 Task: Set "Default tune setting used" for "H.264/MPEG-4 Part 10/AVC encoder (x264 10-bit)" to zerolatency.
Action: Mouse moved to (126, 17)
Screenshot: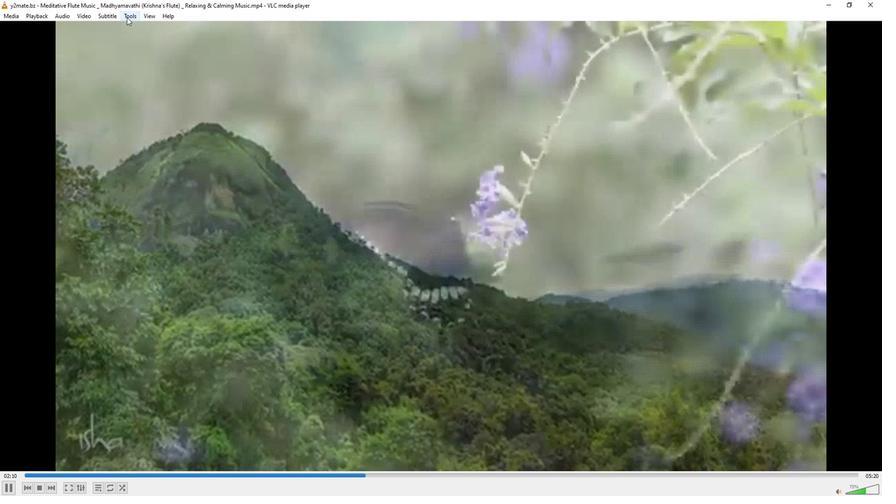 
Action: Mouse pressed left at (126, 17)
Screenshot: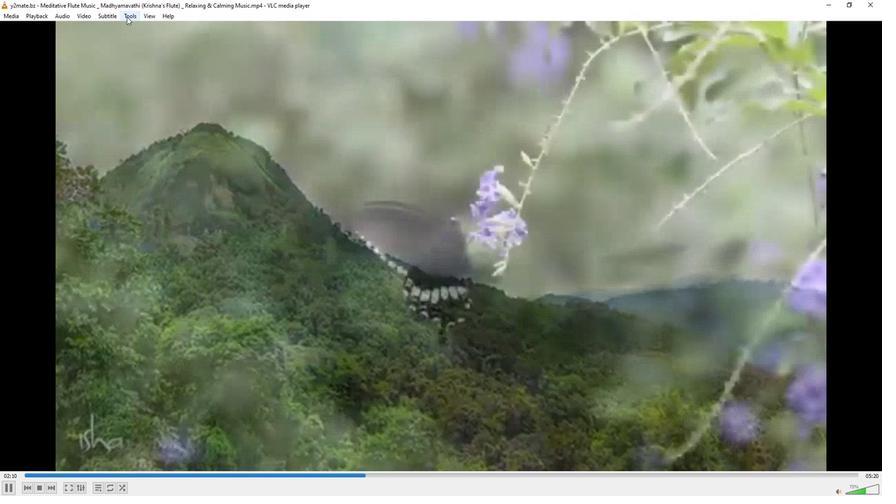 
Action: Mouse moved to (141, 124)
Screenshot: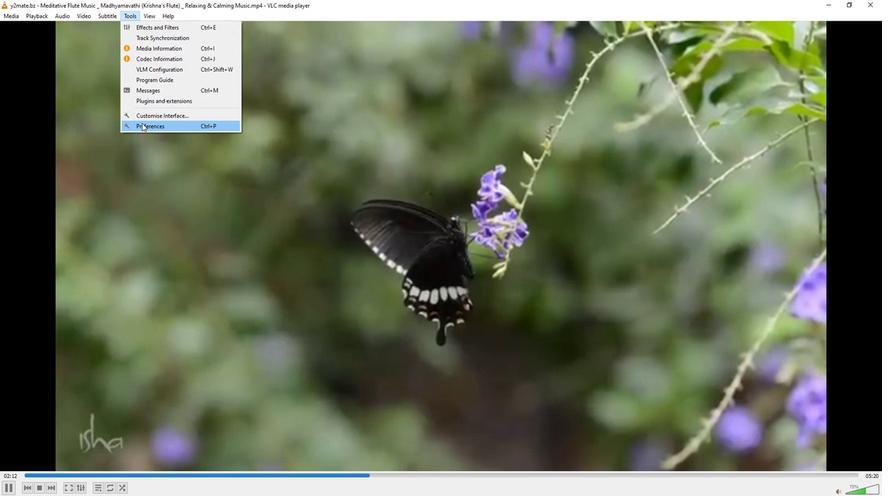 
Action: Mouse pressed left at (141, 124)
Screenshot: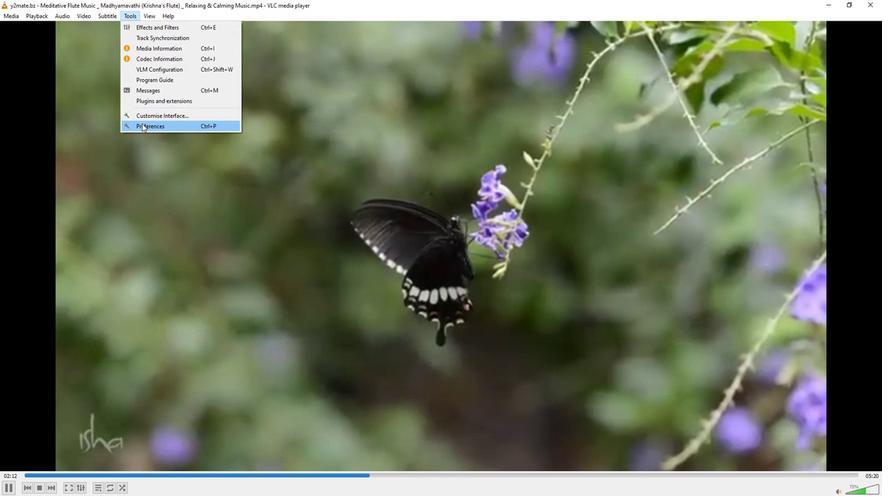 
Action: Mouse moved to (289, 404)
Screenshot: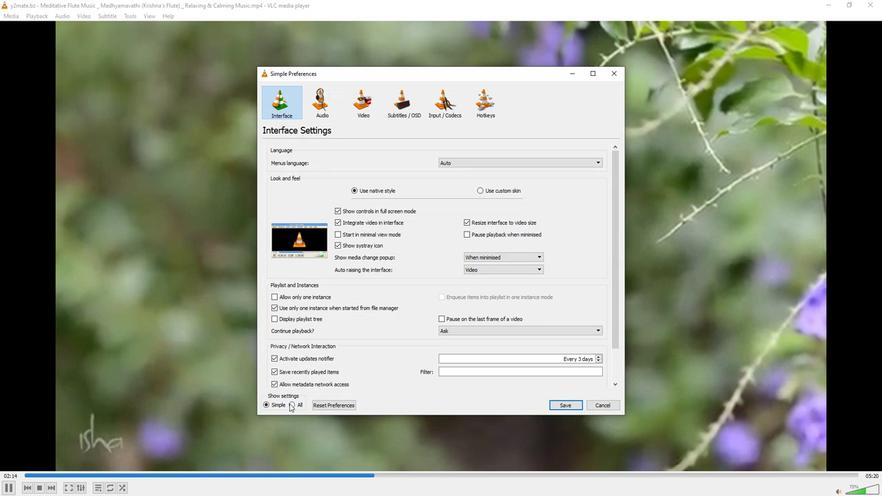 
Action: Mouse pressed left at (289, 404)
Screenshot: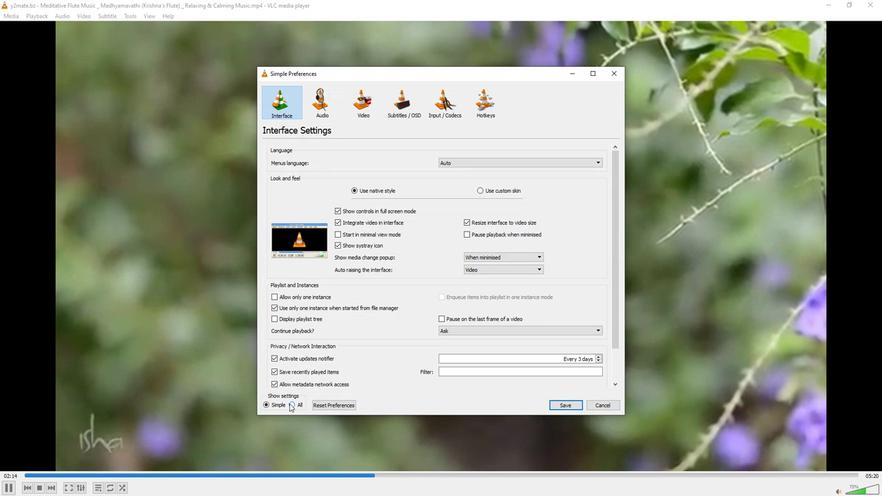 
Action: Mouse moved to (277, 311)
Screenshot: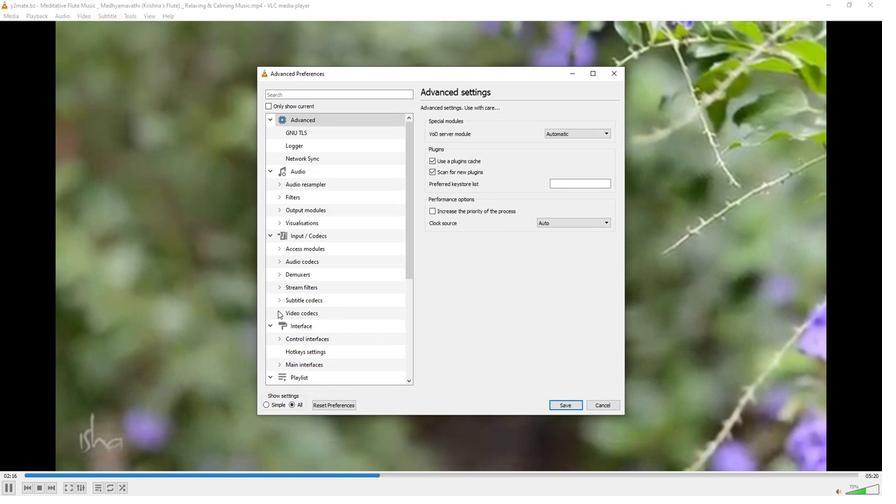 
Action: Mouse pressed left at (277, 311)
Screenshot: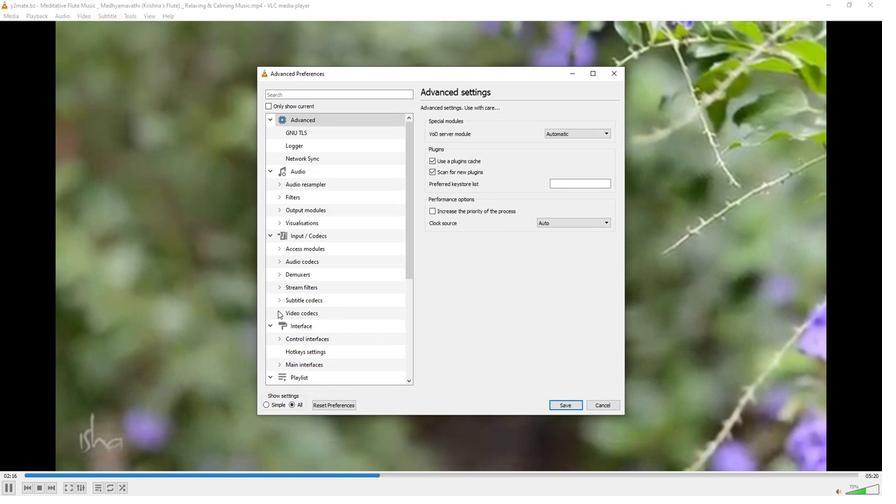 
Action: Mouse moved to (285, 325)
Screenshot: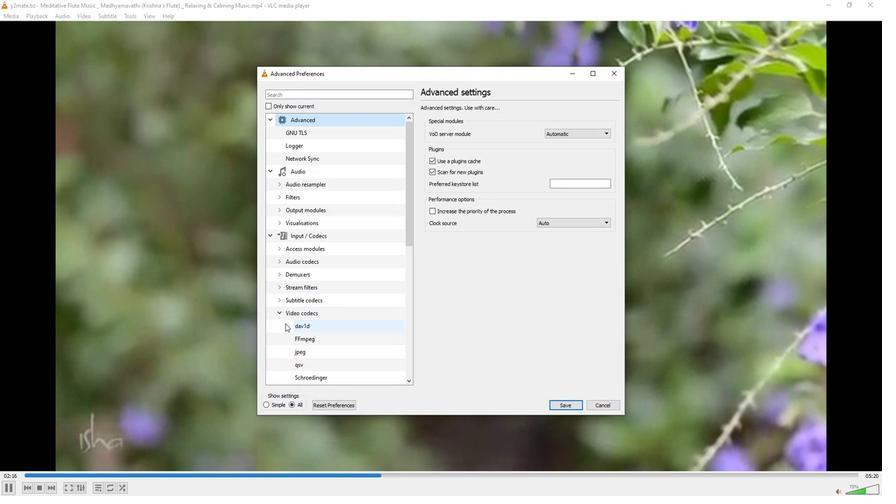 
Action: Mouse scrolled (285, 325) with delta (0, 0)
Screenshot: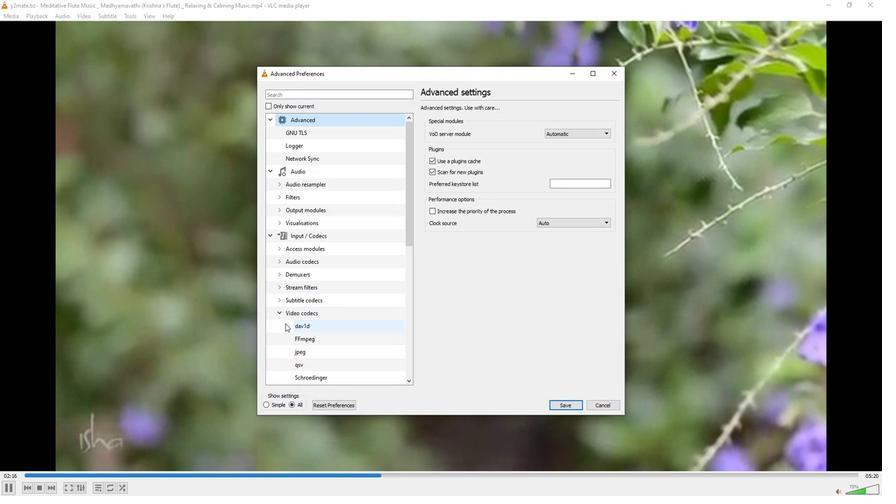 
Action: Mouse moved to (285, 326)
Screenshot: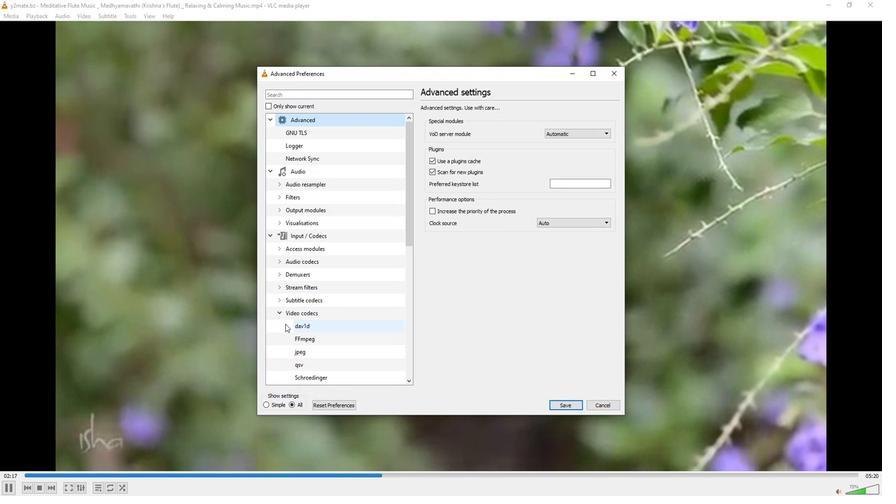 
Action: Mouse scrolled (285, 325) with delta (0, 0)
Screenshot: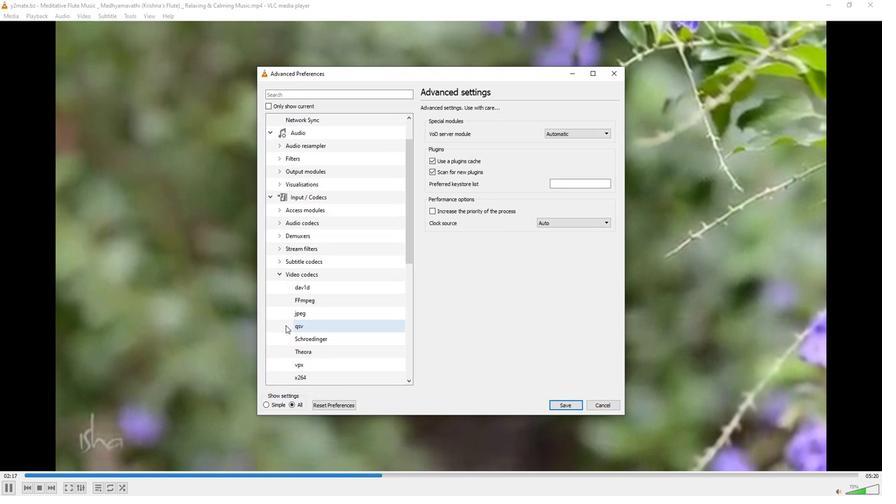 
Action: Mouse moved to (303, 353)
Screenshot: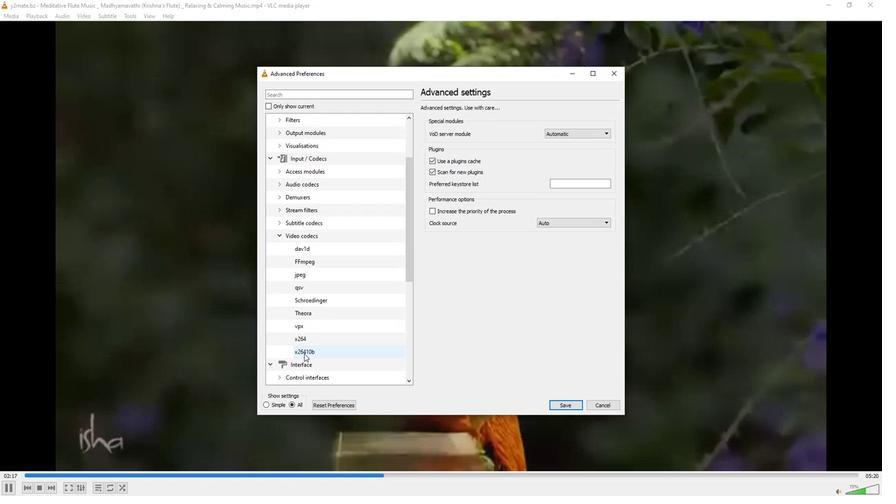 
Action: Mouse pressed left at (303, 353)
Screenshot: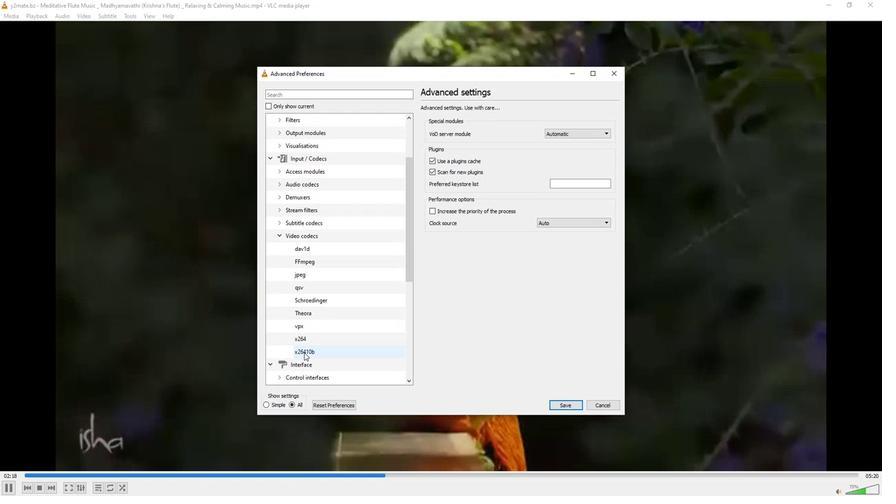 
Action: Mouse moved to (436, 285)
Screenshot: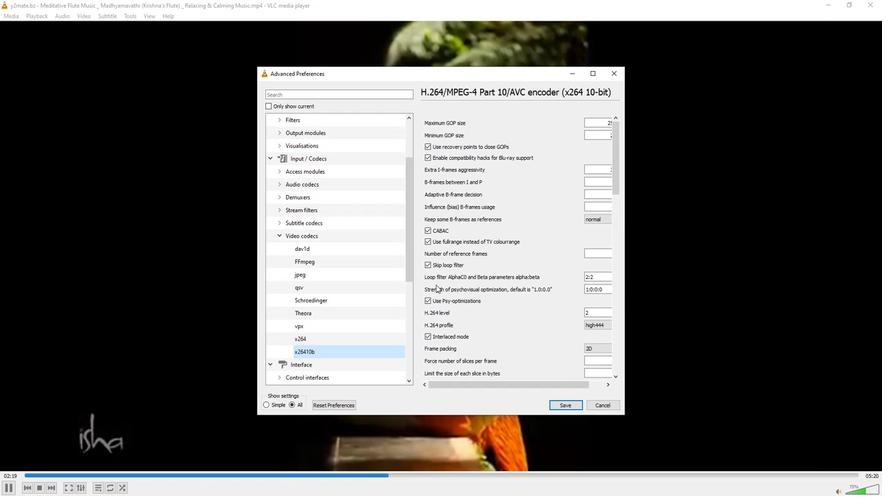 
Action: Mouse scrolled (436, 284) with delta (0, 0)
Screenshot: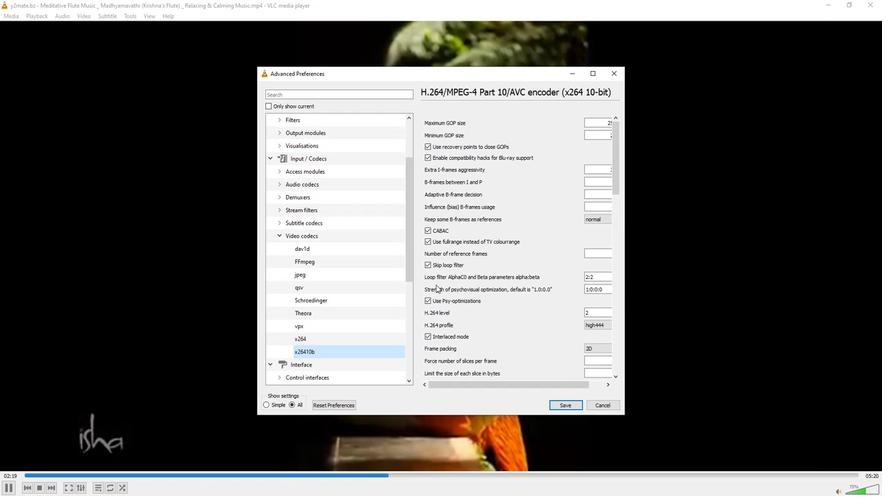 
Action: Mouse scrolled (436, 284) with delta (0, 0)
Screenshot: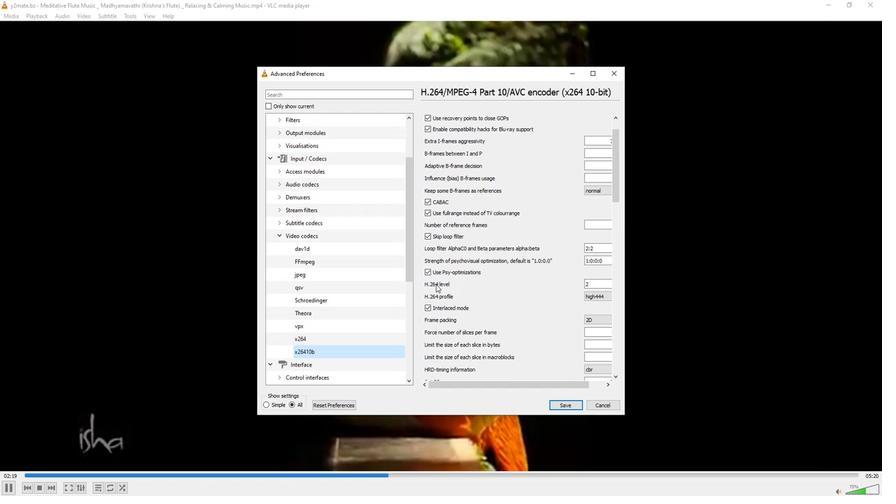 
Action: Mouse scrolled (436, 284) with delta (0, 0)
Screenshot: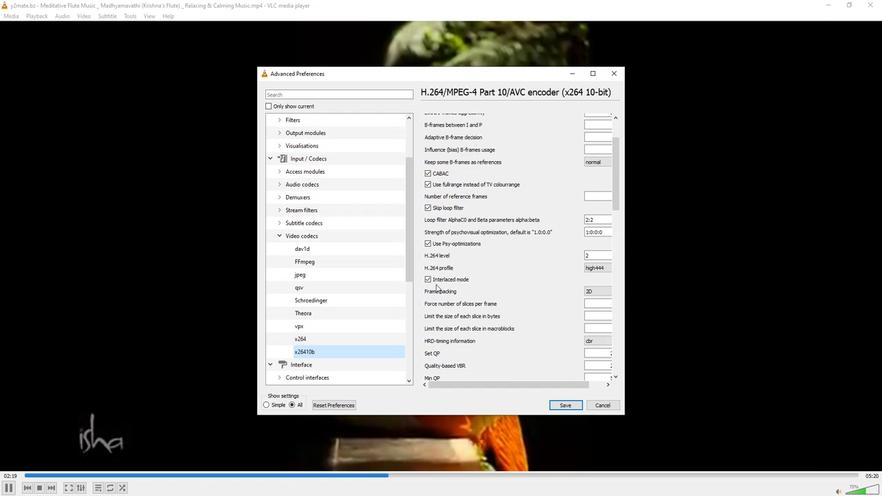 
Action: Mouse scrolled (436, 284) with delta (0, 0)
Screenshot: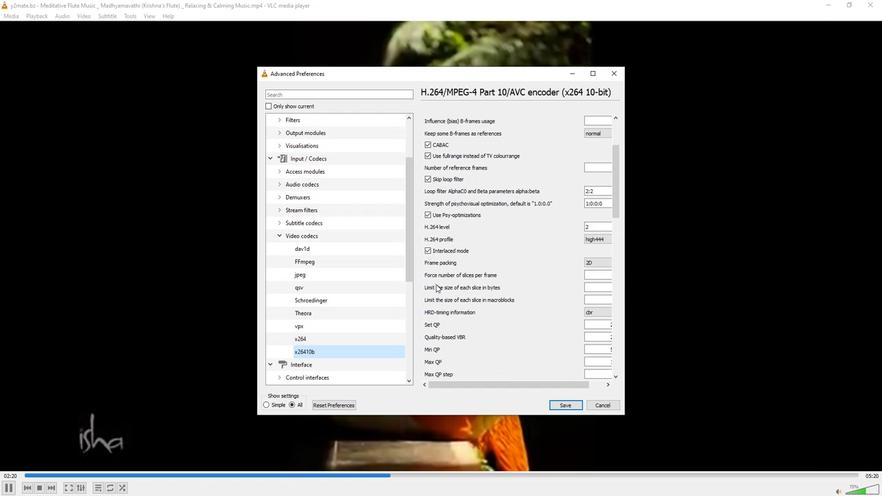 
Action: Mouse scrolled (436, 284) with delta (0, 0)
Screenshot: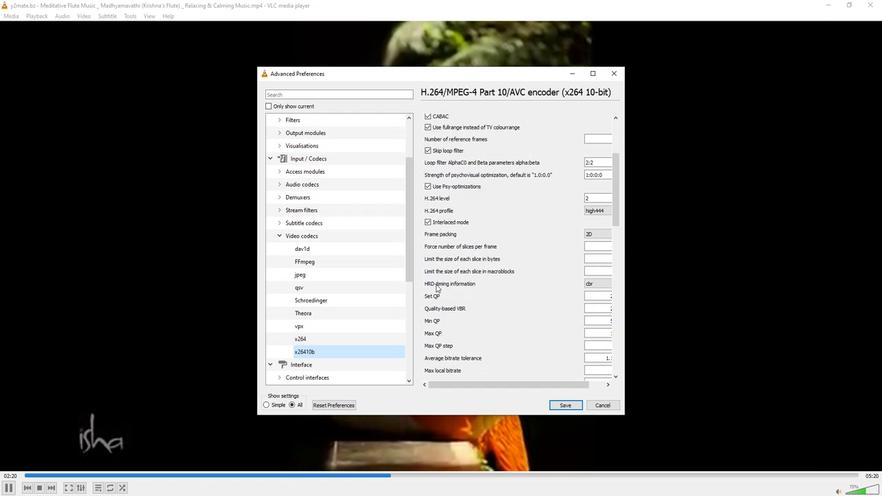 
Action: Mouse scrolled (436, 284) with delta (0, 0)
Screenshot: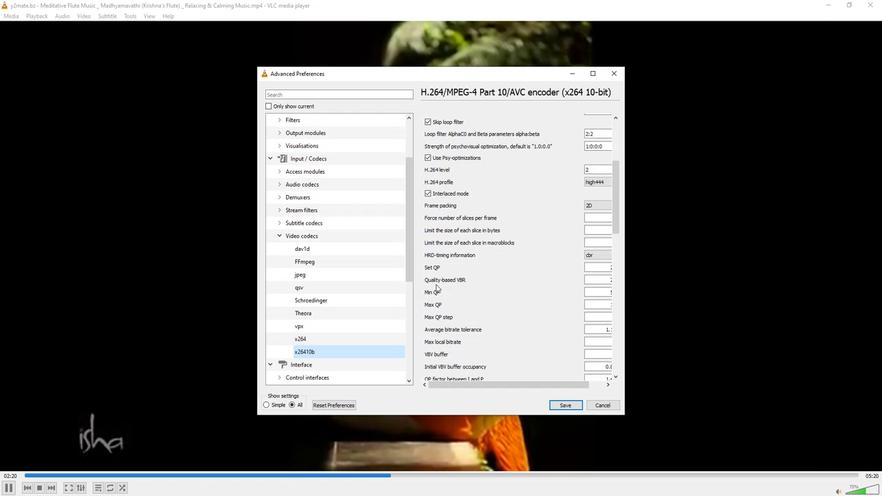
Action: Mouse scrolled (436, 284) with delta (0, 0)
Screenshot: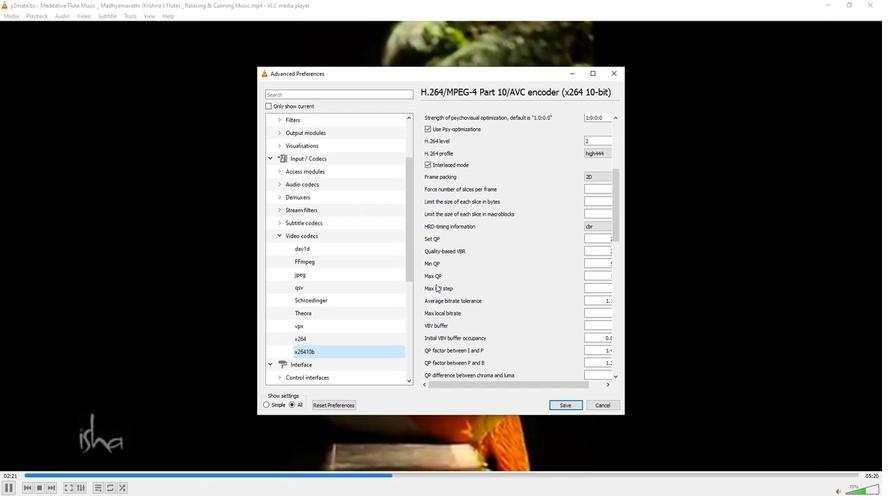 
Action: Mouse scrolled (436, 284) with delta (0, 0)
Screenshot: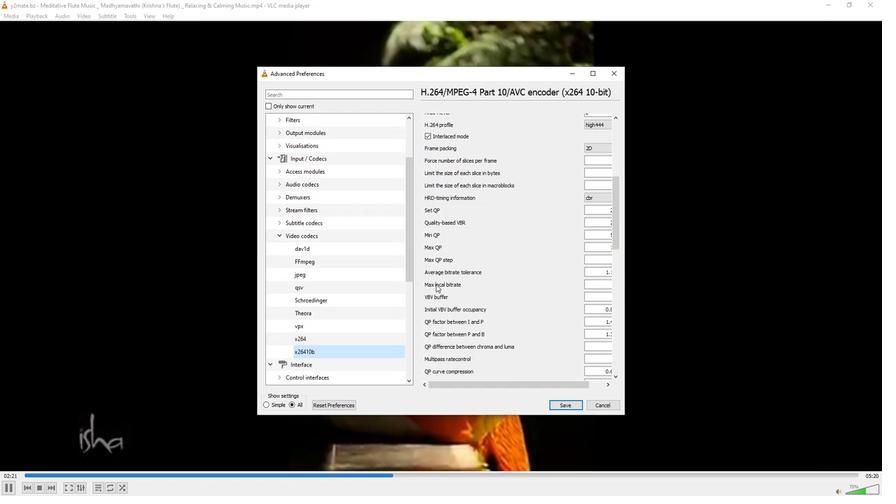 
Action: Mouse scrolled (436, 284) with delta (0, 0)
Screenshot: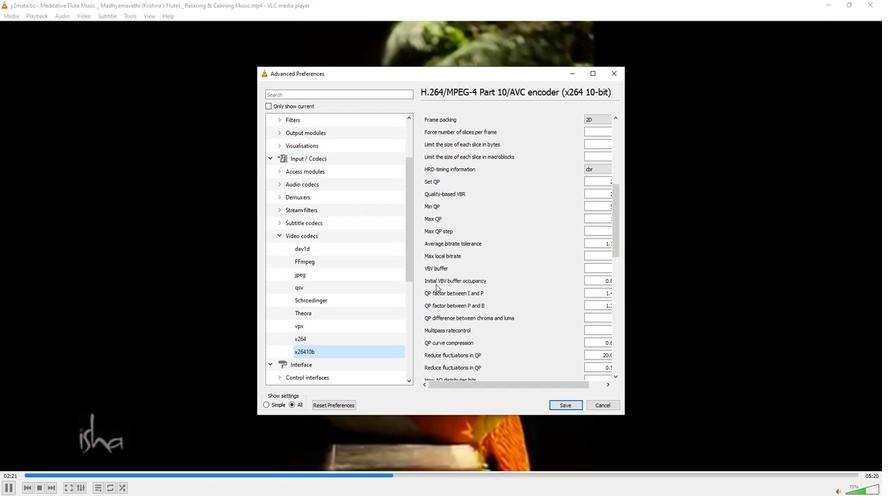 
Action: Mouse scrolled (436, 284) with delta (0, 0)
Screenshot: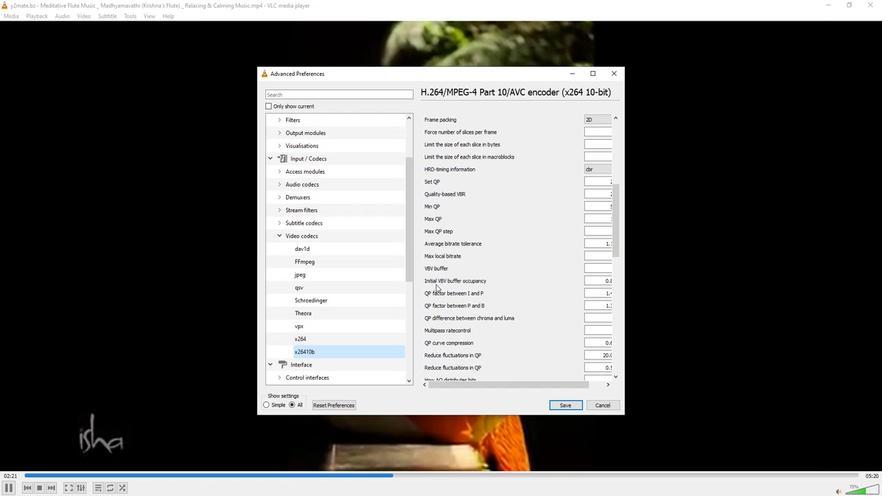 
Action: Mouse scrolled (436, 284) with delta (0, 0)
Screenshot: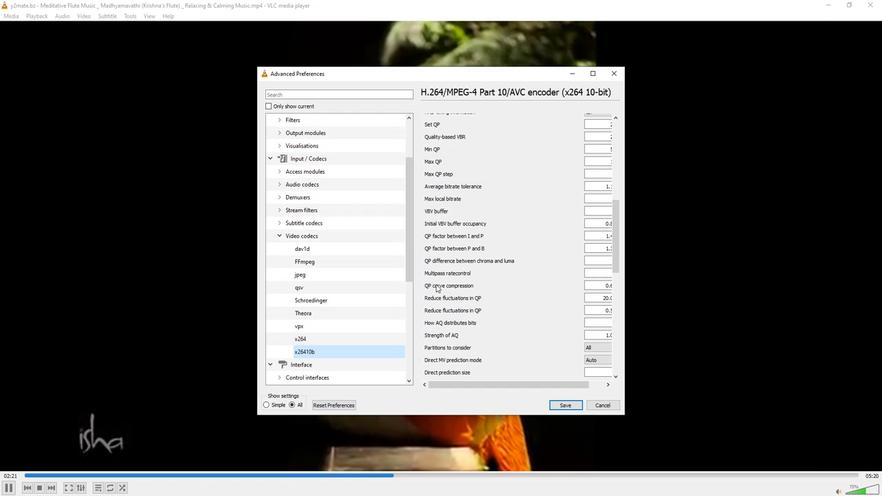 
Action: Mouse scrolled (436, 284) with delta (0, 0)
Screenshot: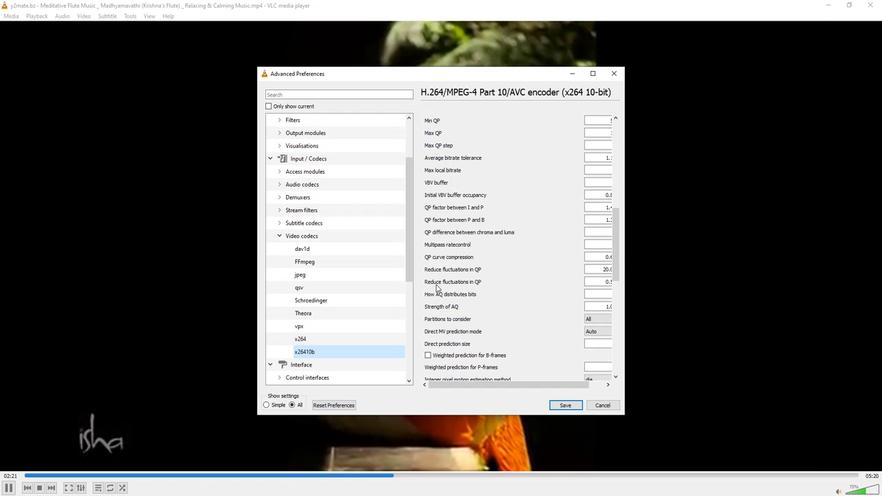 
Action: Mouse scrolled (436, 284) with delta (0, 0)
Screenshot: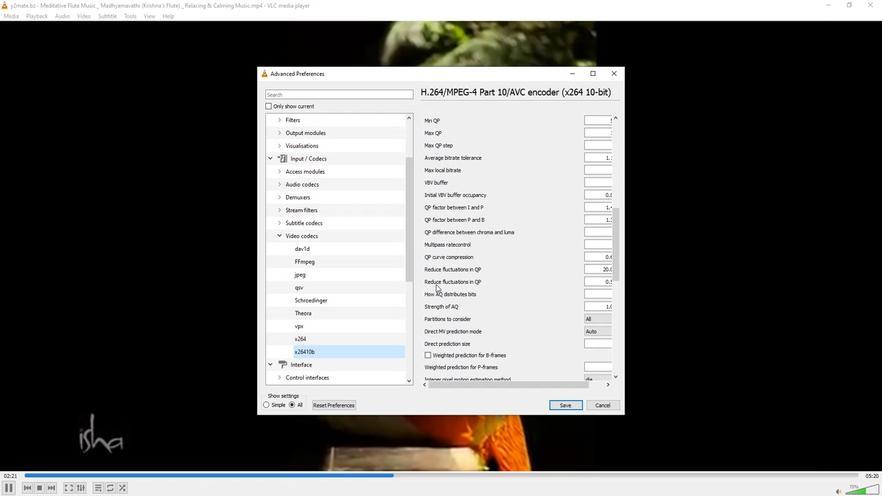 
Action: Mouse moved to (436, 284)
Screenshot: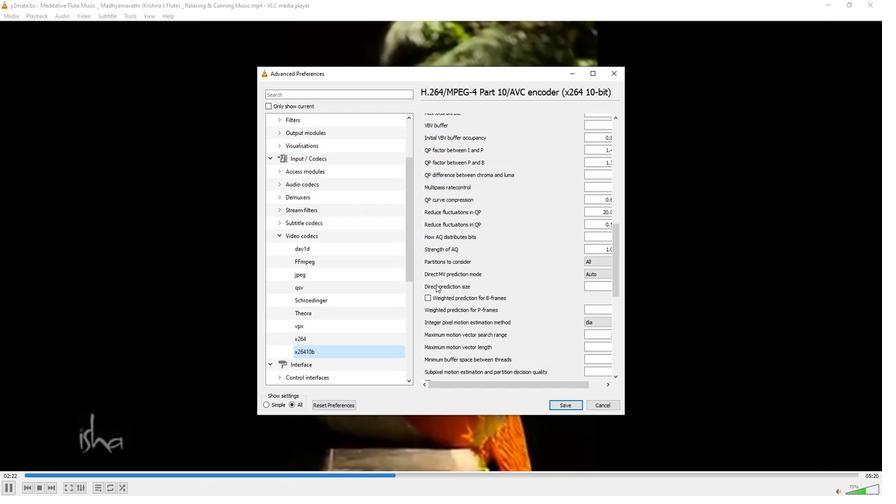 
Action: Mouse scrolled (436, 284) with delta (0, 0)
Screenshot: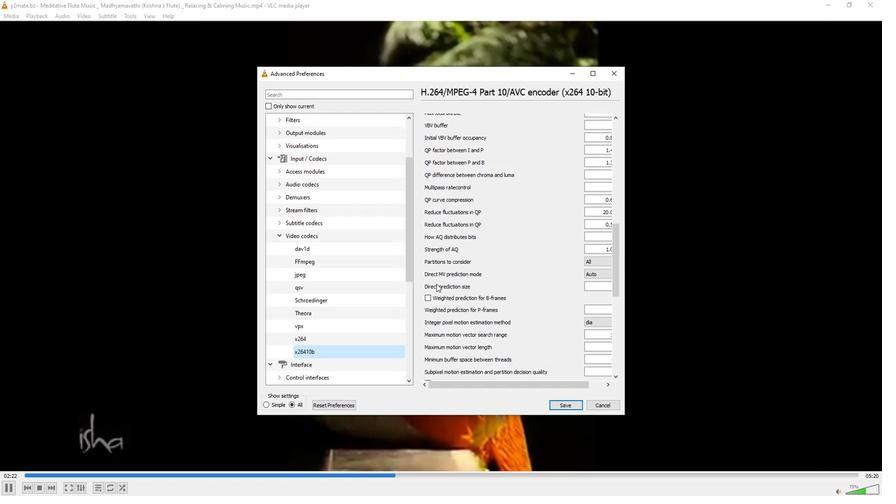 
Action: Mouse scrolled (436, 284) with delta (0, 0)
Screenshot: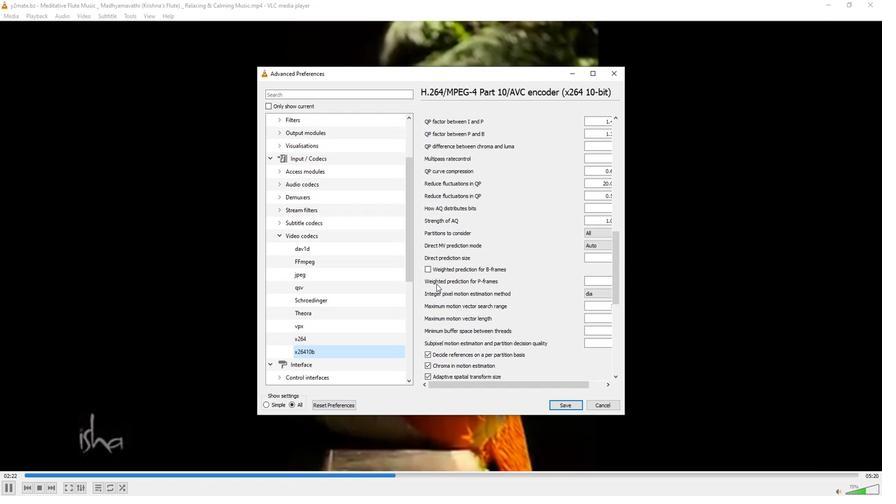 
Action: Mouse scrolled (436, 284) with delta (0, 0)
Screenshot: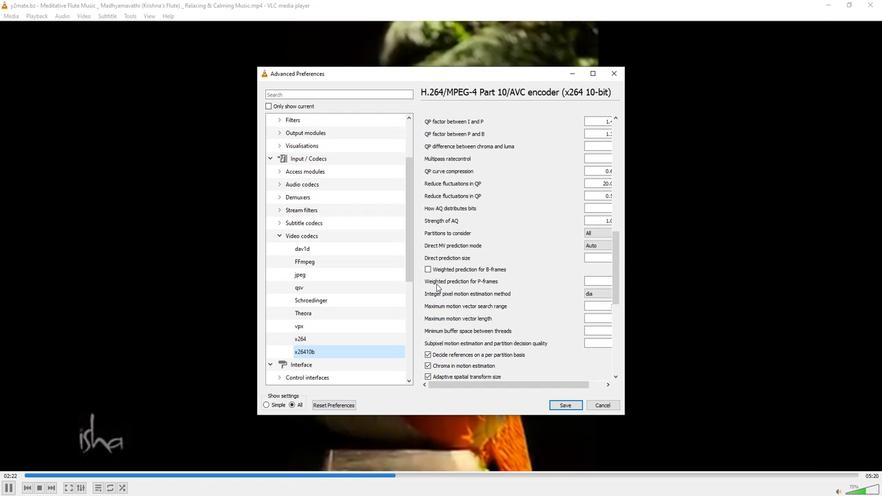
Action: Mouse moved to (436, 284)
Screenshot: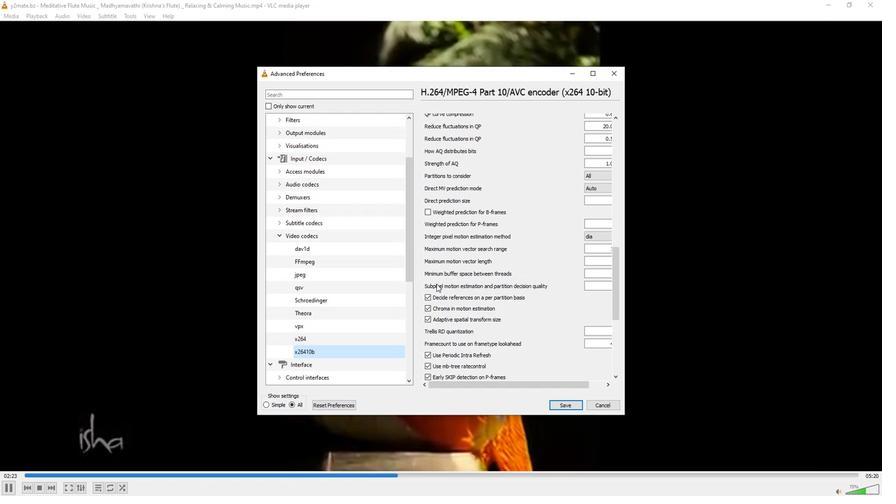 
Action: Mouse scrolled (436, 283) with delta (0, 0)
Screenshot: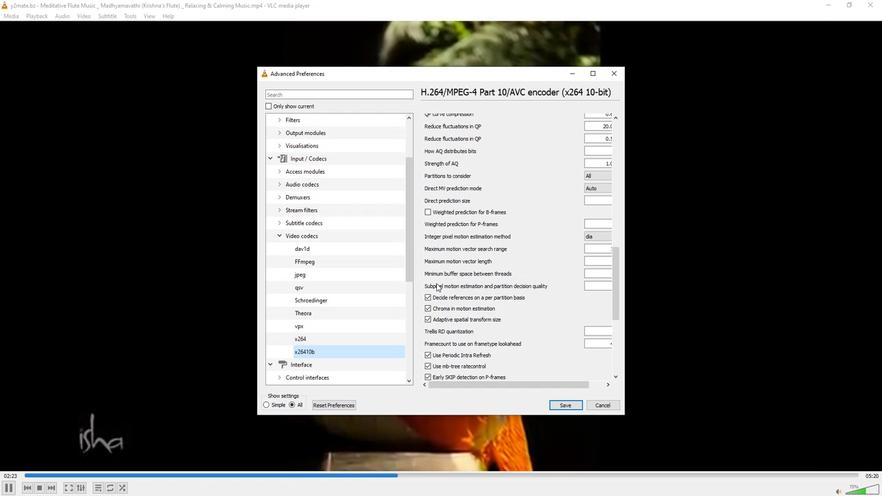 
Action: Mouse scrolled (436, 283) with delta (0, 0)
Screenshot: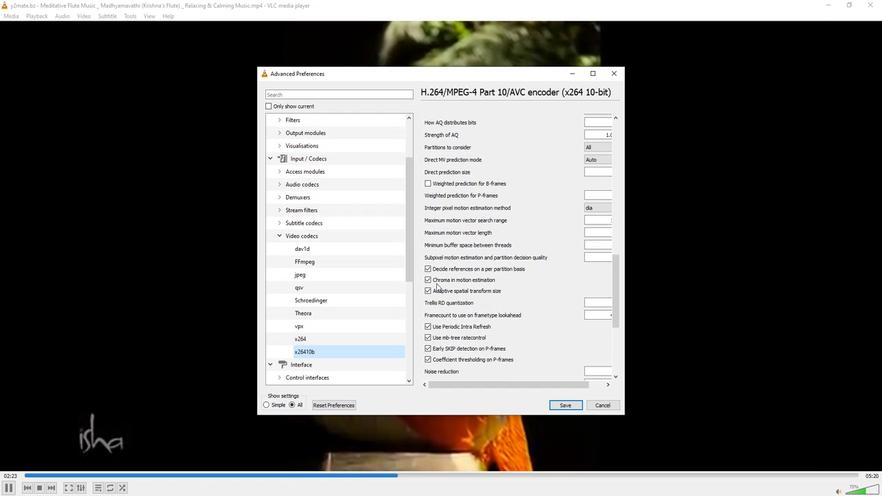 
Action: Mouse scrolled (436, 283) with delta (0, 0)
Screenshot: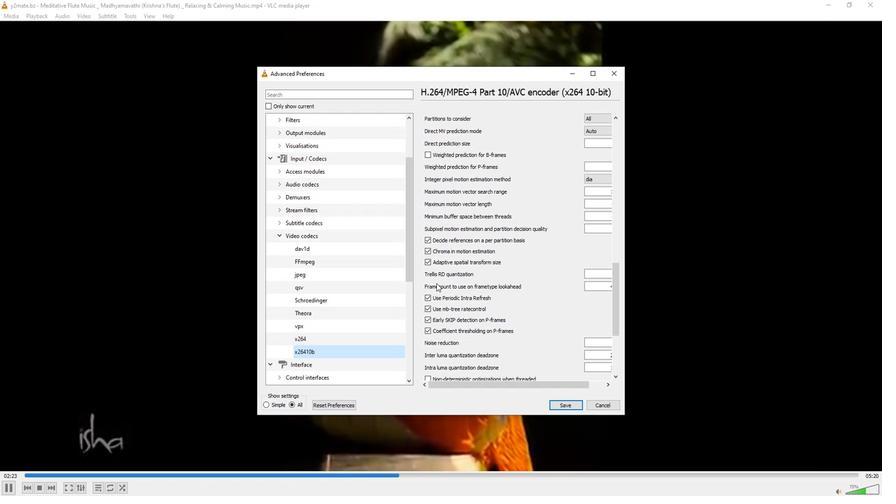 
Action: Mouse scrolled (436, 283) with delta (0, 0)
Screenshot: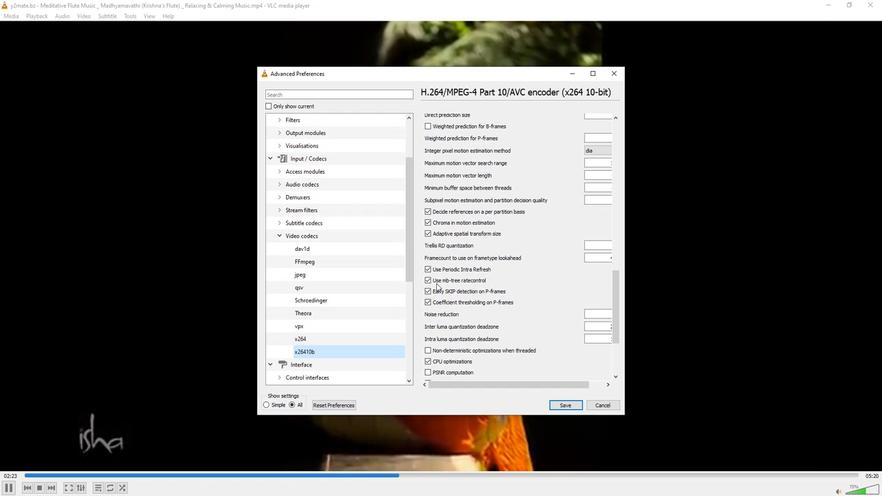
Action: Mouse moved to (437, 283)
Screenshot: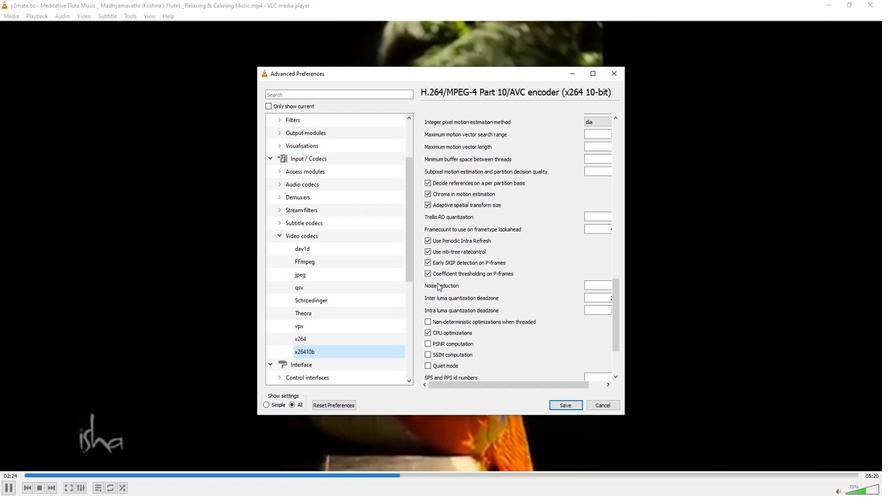 
Action: Mouse scrolled (437, 283) with delta (0, 0)
Screenshot: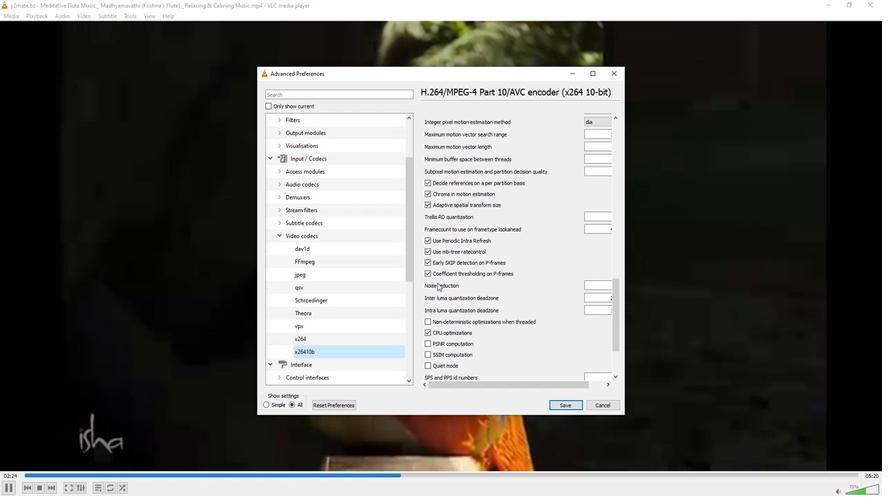 
Action: Mouse scrolled (437, 283) with delta (0, 0)
Screenshot: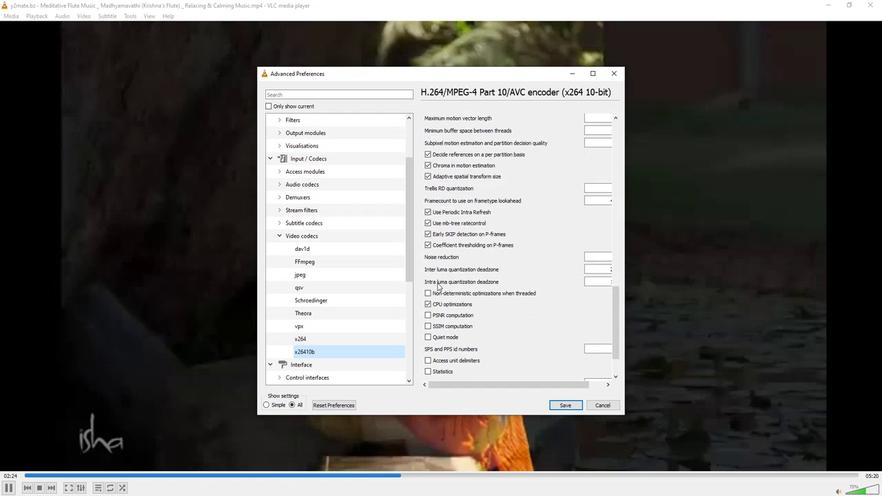 
Action: Mouse scrolled (437, 283) with delta (0, 0)
Screenshot: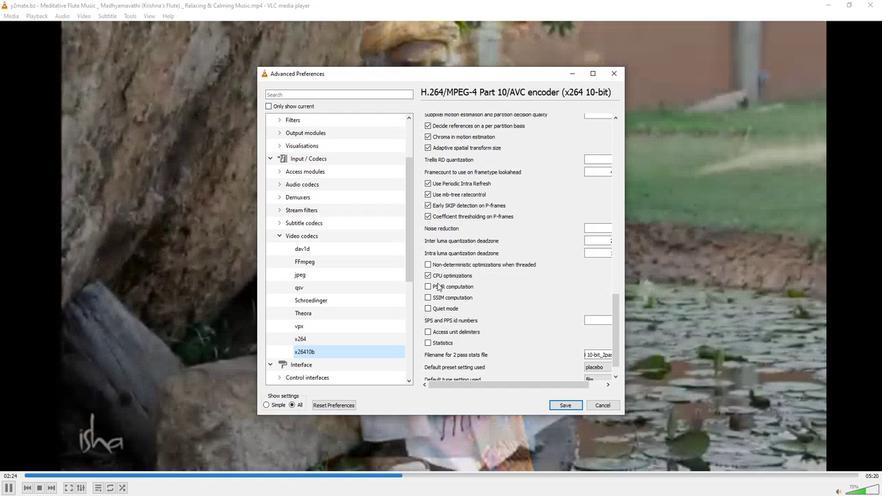 
Action: Mouse moved to (437, 283)
Screenshot: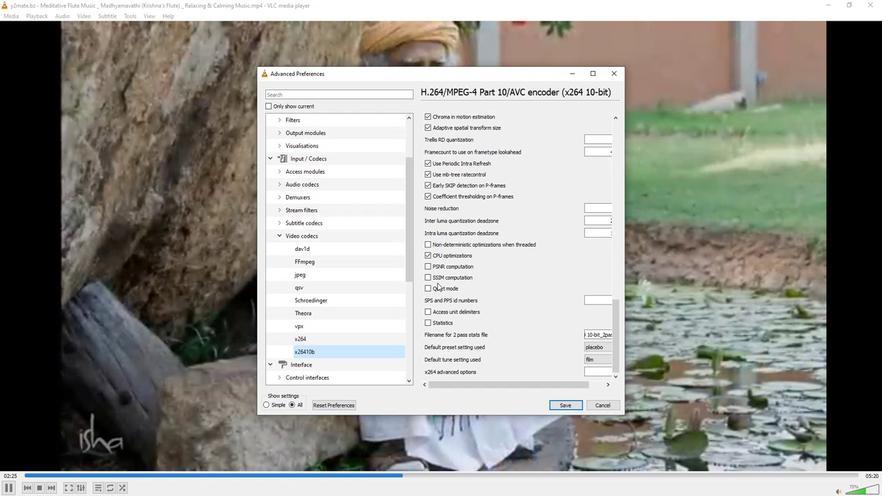 
Action: Mouse scrolled (437, 282) with delta (0, 0)
Screenshot: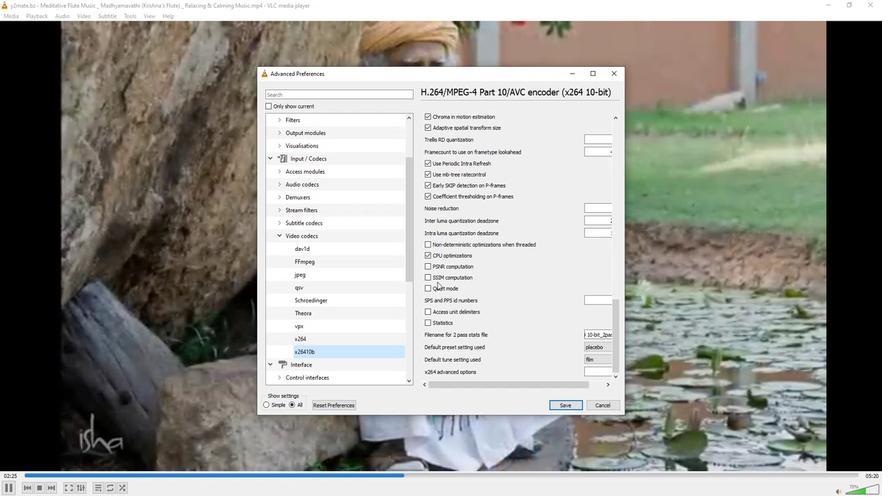 
Action: Mouse moved to (592, 359)
Screenshot: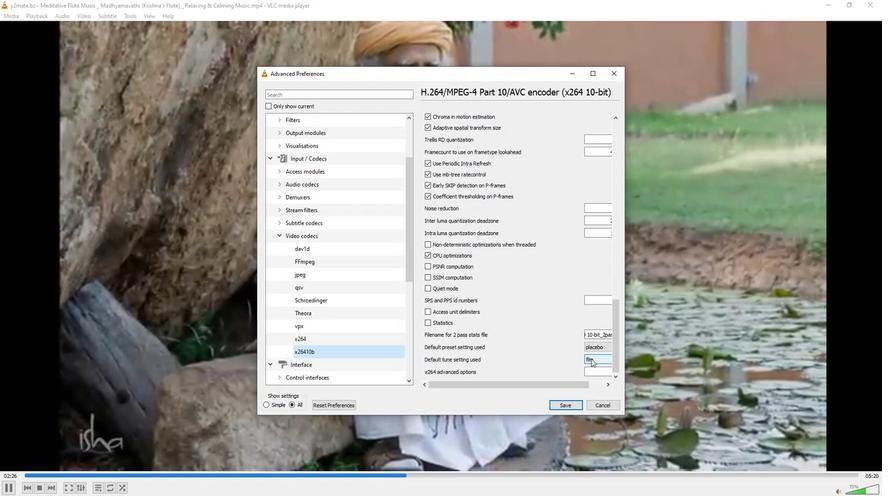 
Action: Mouse pressed left at (592, 359)
Screenshot: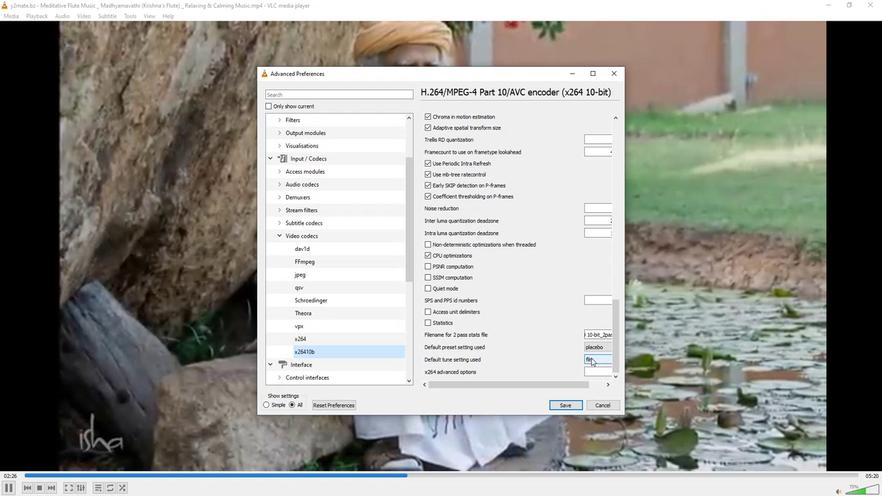 
Action: Mouse moved to (596, 410)
Screenshot: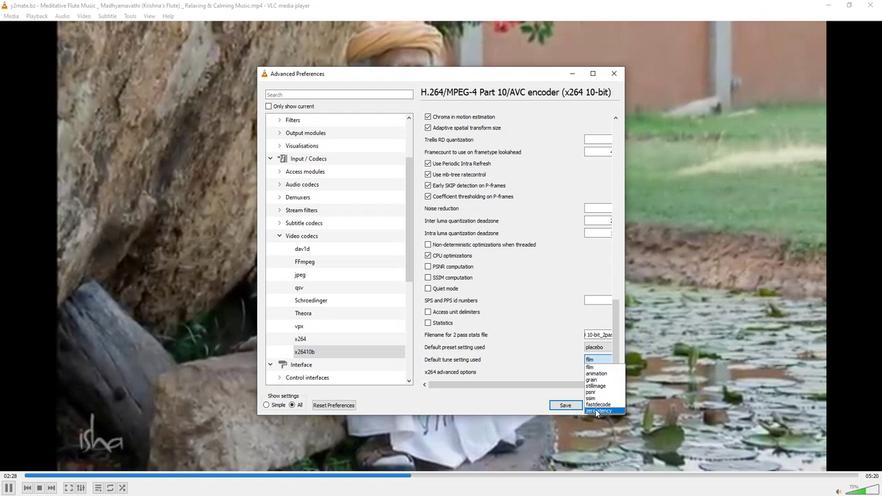
Action: Mouse pressed left at (596, 410)
Screenshot: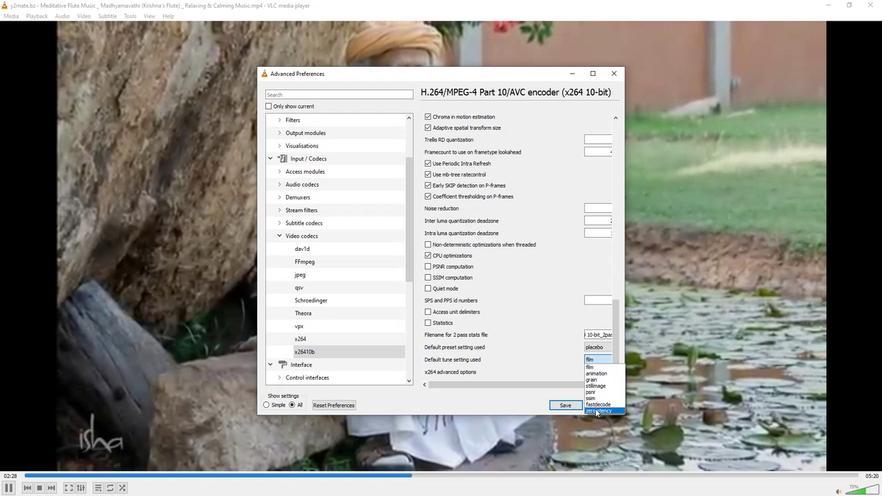
Action: Mouse moved to (596, 409)
Screenshot: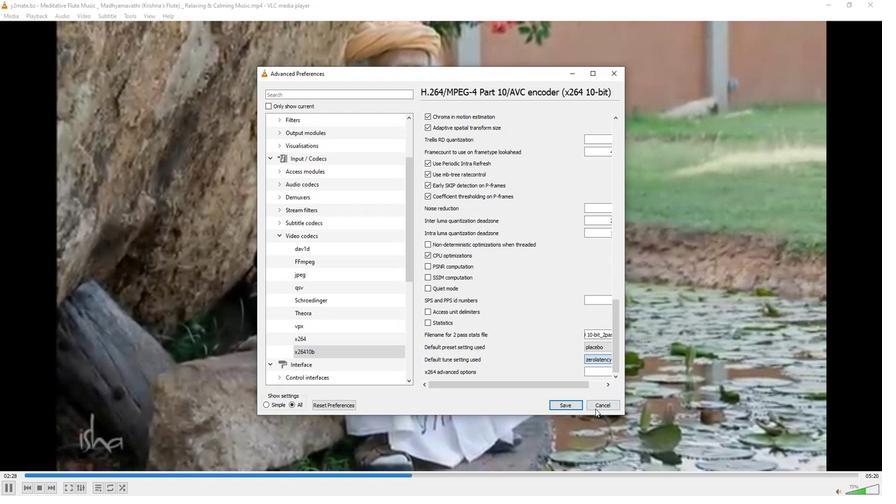 
